 Task: Make in the project AgileJet an epic 'Mobile app development'. Create in the project AgileJet an epic 'Website redesign'. Add in the project AgileJet an epic 'Virtual desktop infrastructure (VDI) implementation'
Action: Mouse moved to (238, 67)
Screenshot: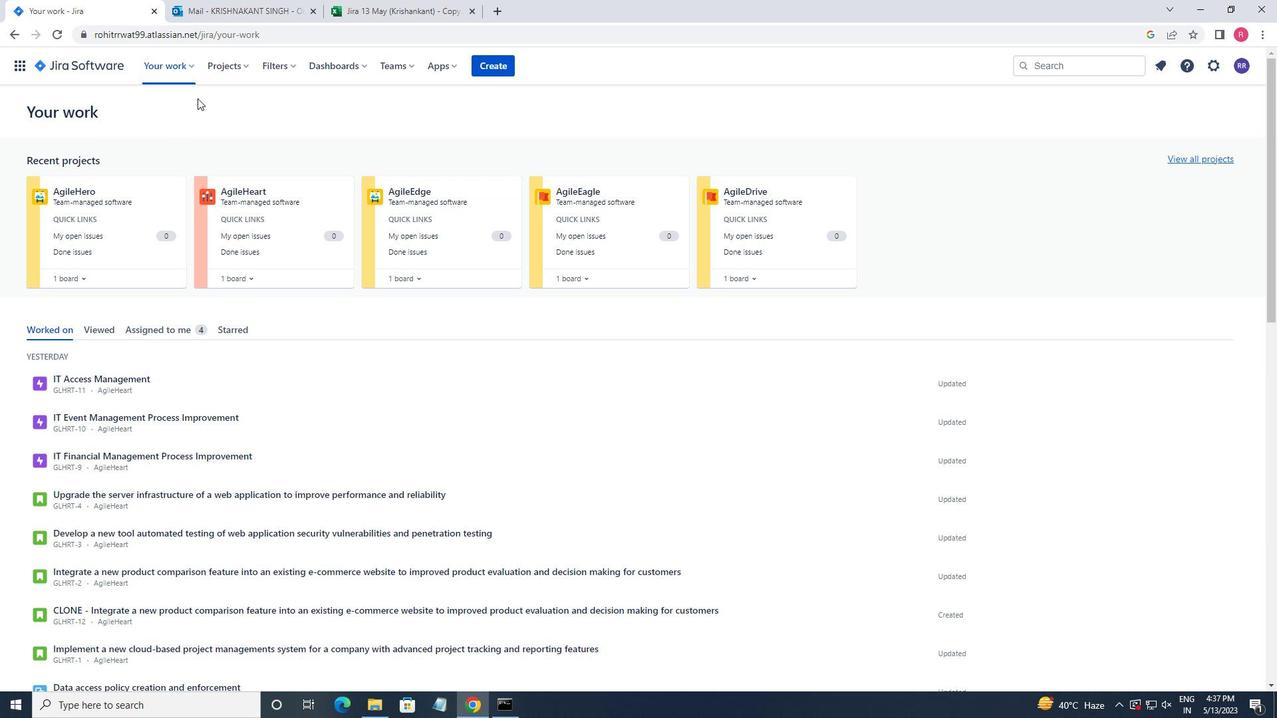 
Action: Mouse pressed left at (238, 67)
Screenshot: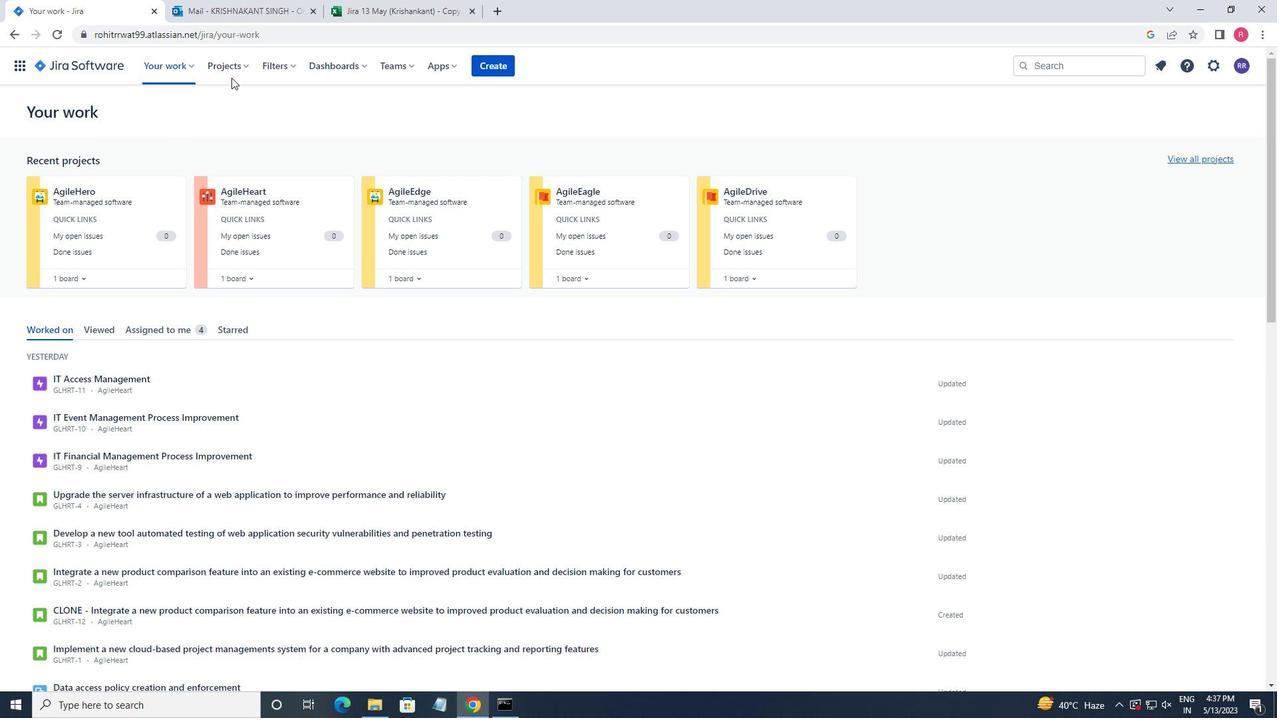 
Action: Mouse moved to (244, 127)
Screenshot: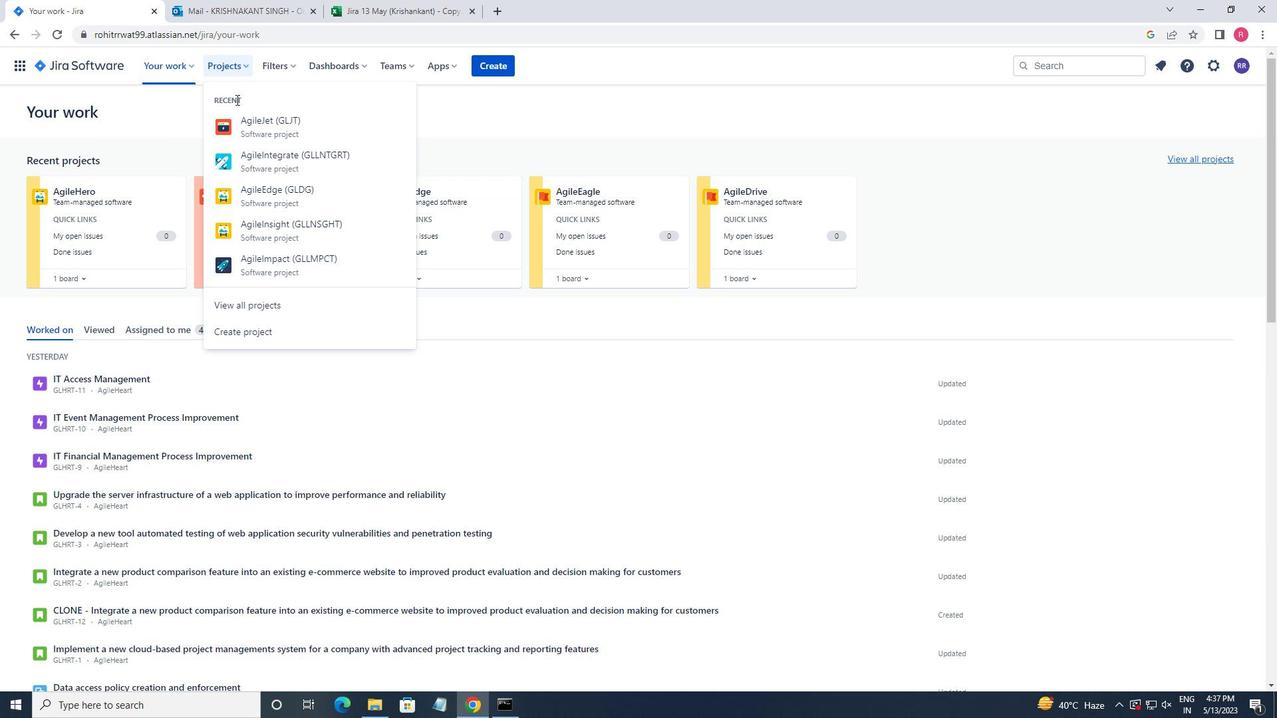 
Action: Mouse pressed left at (244, 127)
Screenshot: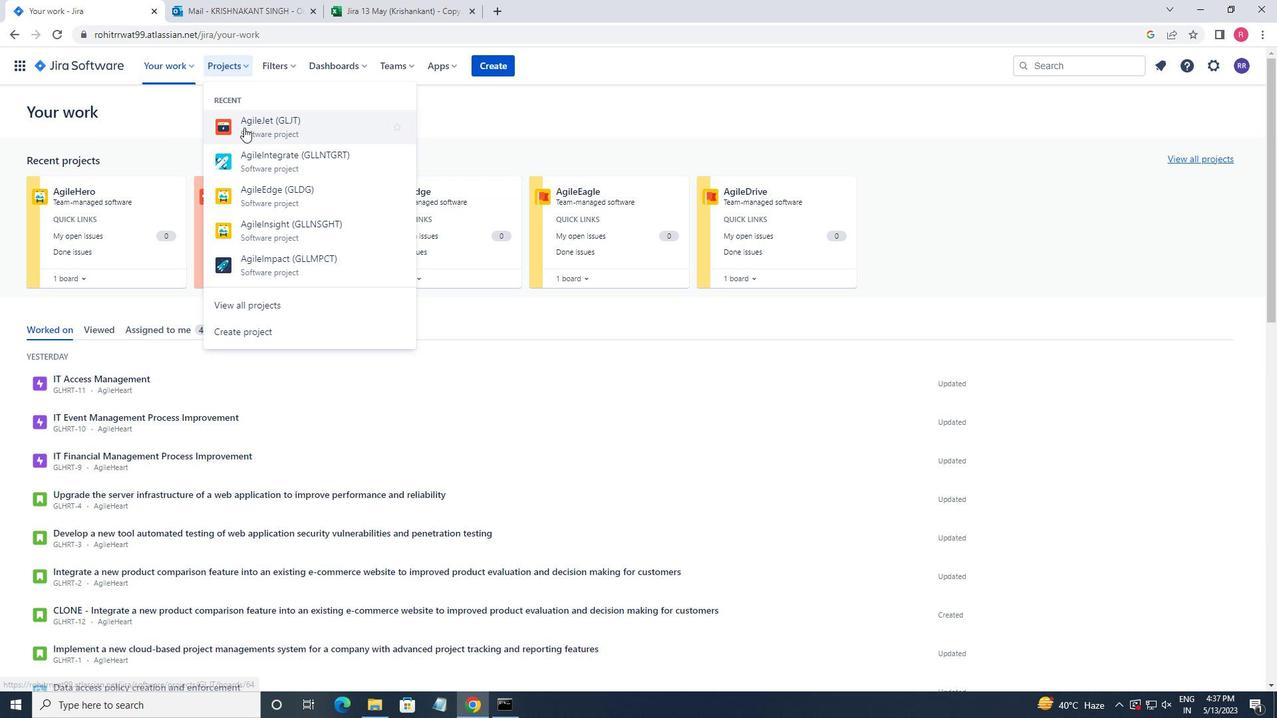 
Action: Mouse moved to (44, 202)
Screenshot: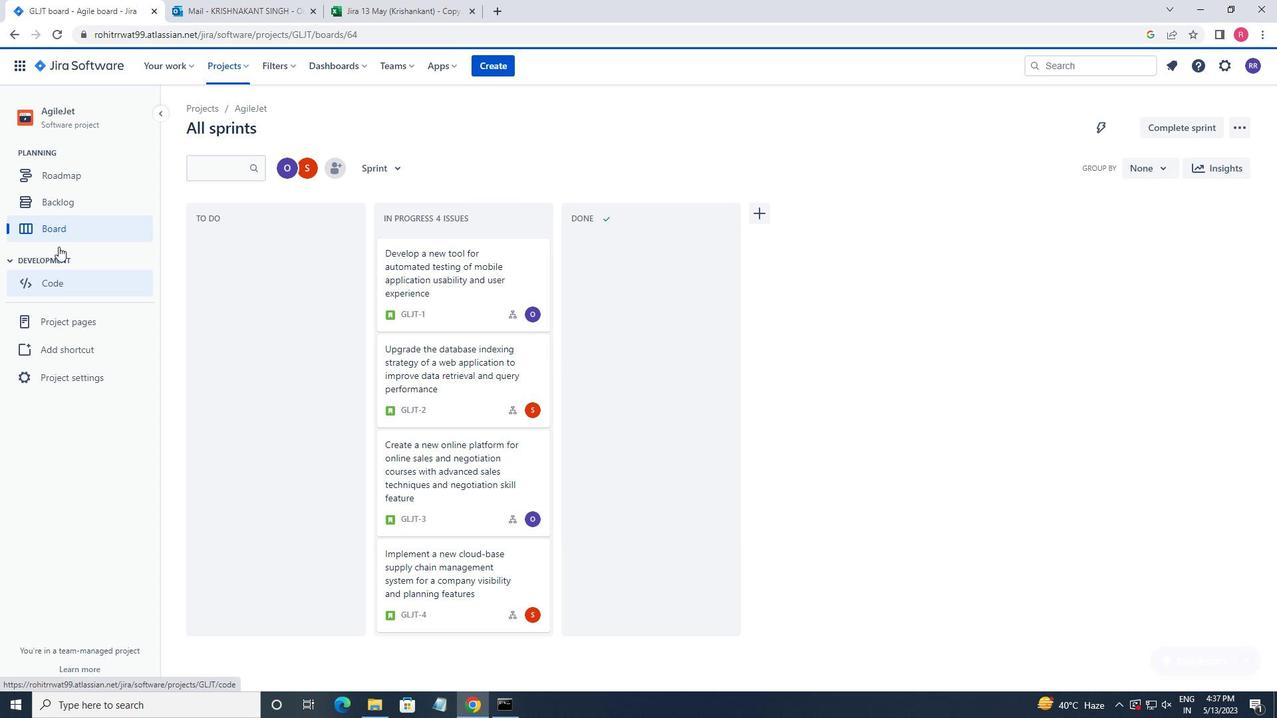 
Action: Mouse pressed left at (44, 202)
Screenshot: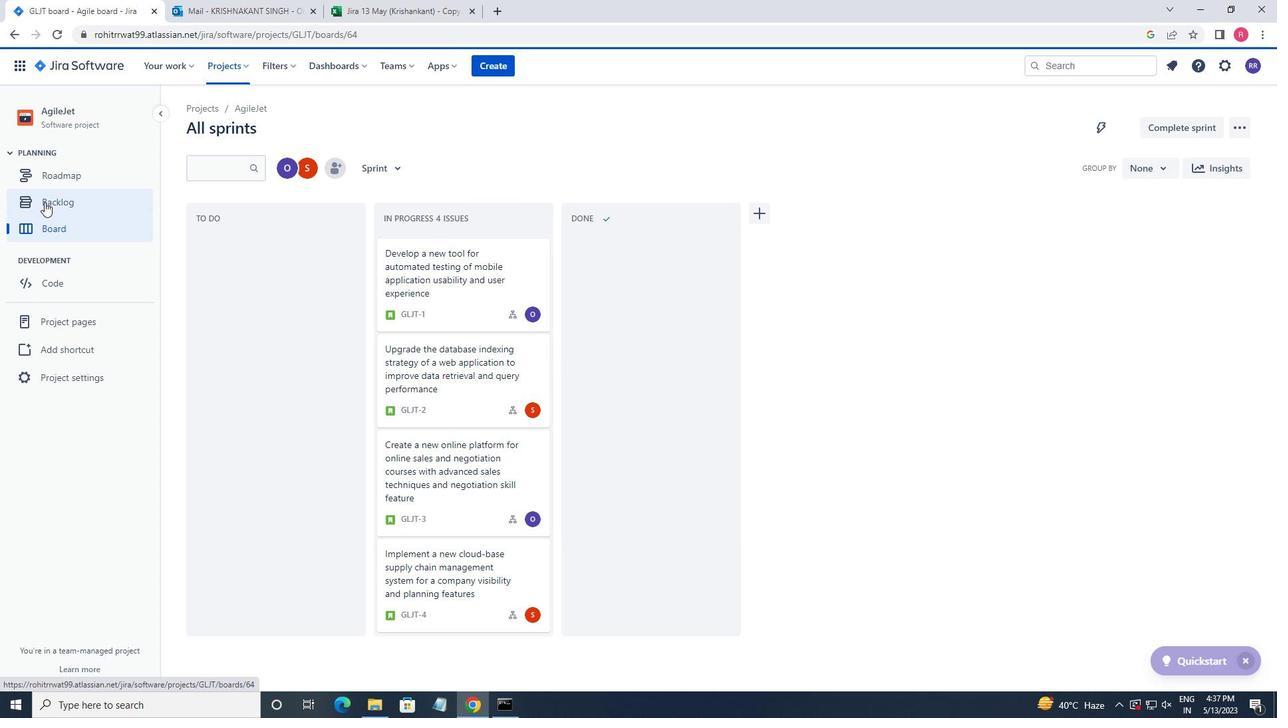 
Action: Mouse moved to (293, 461)
Screenshot: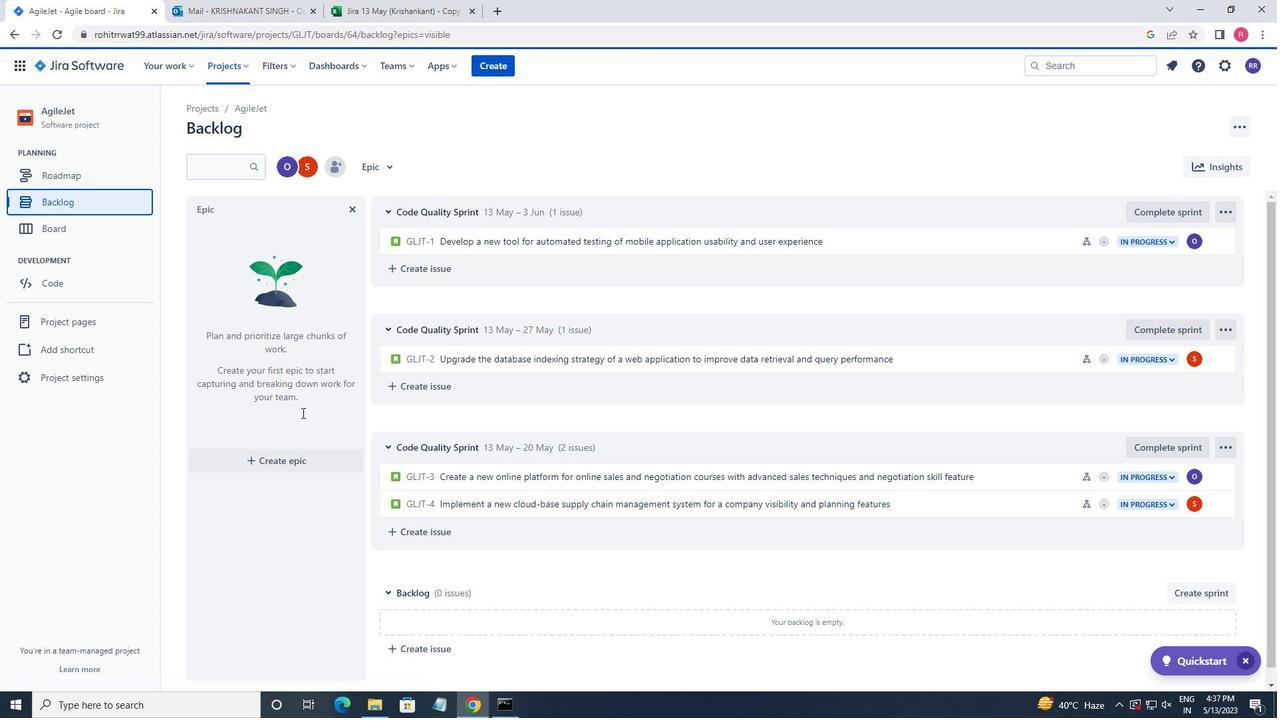
Action: Mouse pressed left at (293, 461)
Screenshot: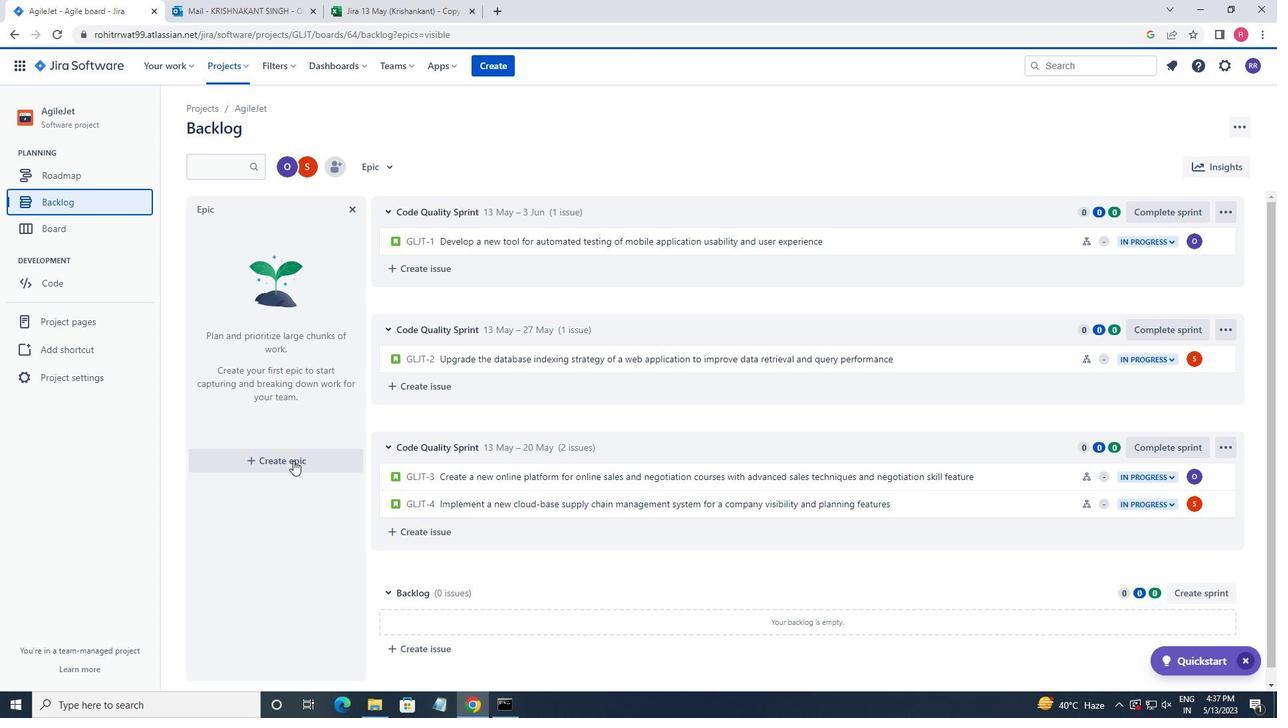 
Action: Key pressed <Key.shift_r>Mobile<Key.space>app<Key.space>development<Key.space><Key.enter><Key.shift>WEBSITE<Key.space>REDESIGNN<Key.enter><Key.shift>VIRTUAL<Key.space>DESKTOP<Key.space>INFRASTRUCTURE<Key.space><Key.space><Key.shift_r><Key.shift_r>(<Key.shift>VDI<Key.shift_r>)<Key.space>IMPLEMENTN<Key.backspace>ATION<Key.enter>
Screenshot: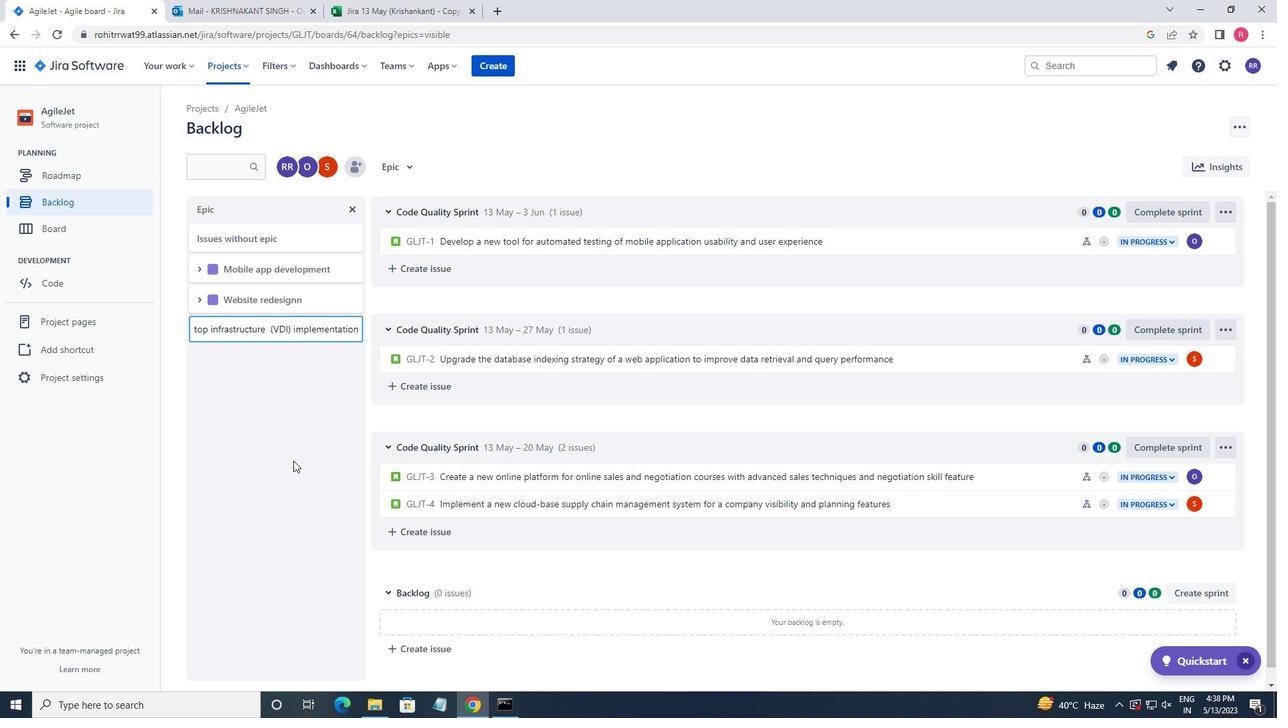 
